 Task: Set the session name for RTP stream output to "session1".
Action: Mouse moved to (107, 11)
Screenshot: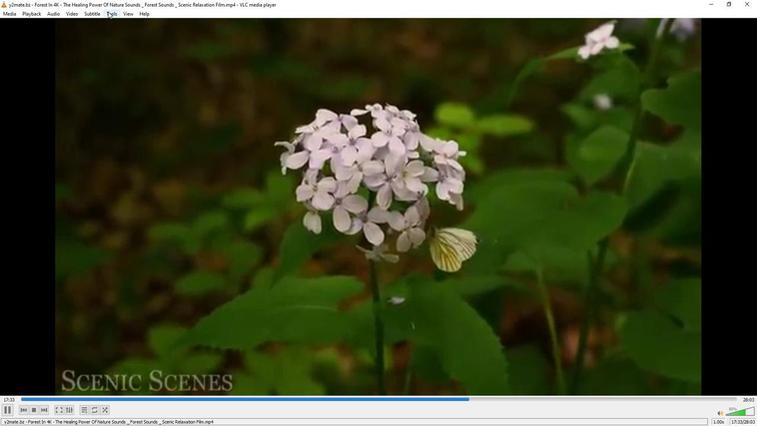 
Action: Mouse pressed left at (107, 11)
Screenshot: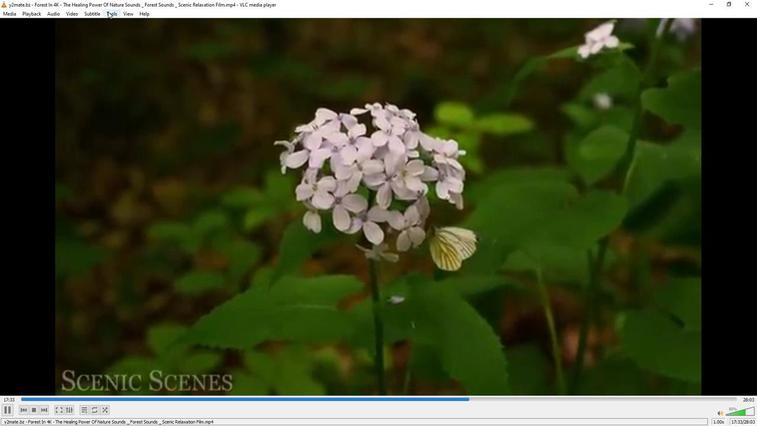 
Action: Mouse moved to (133, 106)
Screenshot: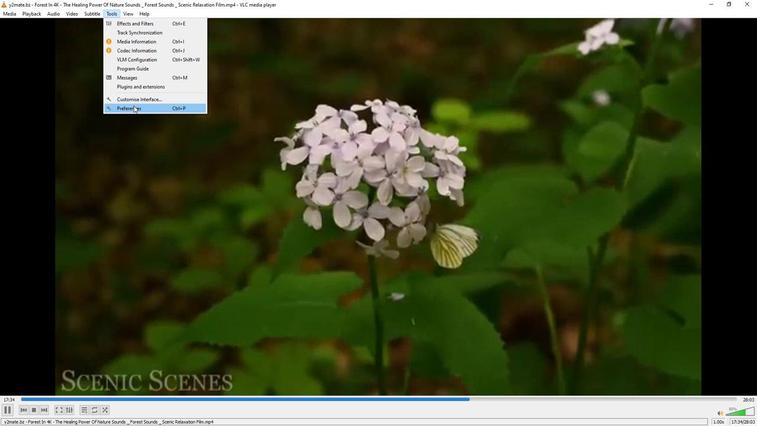 
Action: Mouse pressed left at (133, 106)
Screenshot: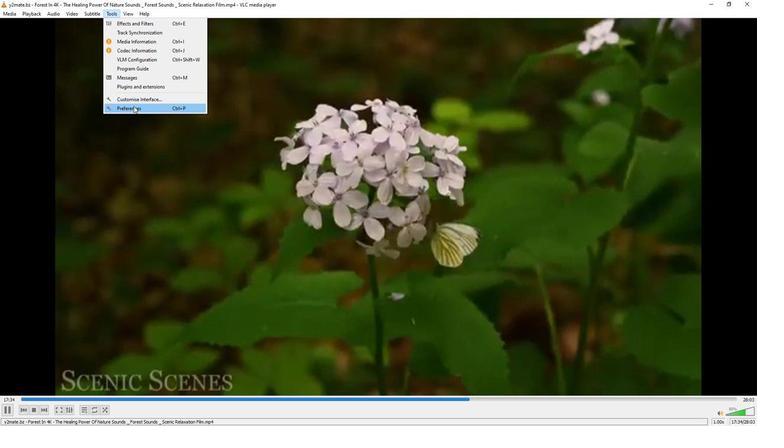 
Action: Mouse moved to (249, 348)
Screenshot: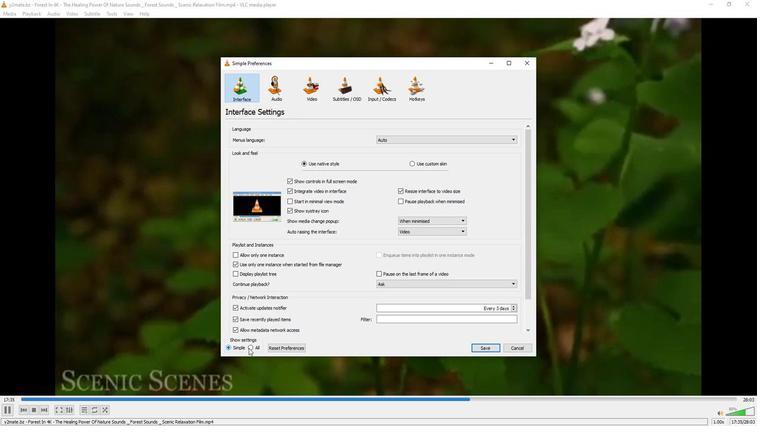 
Action: Mouse pressed left at (249, 348)
Screenshot: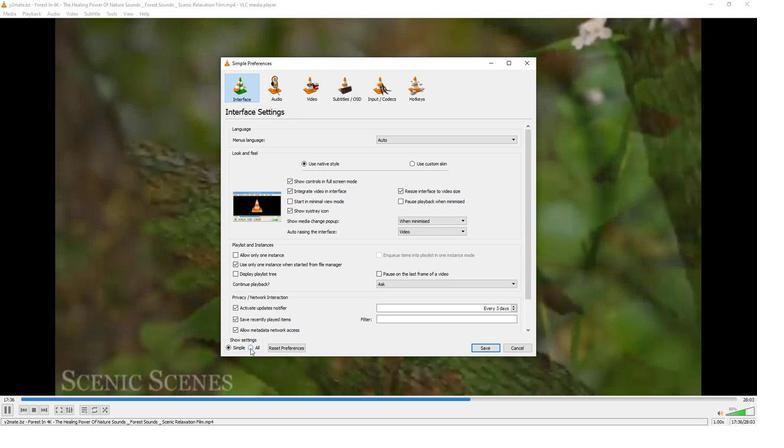 
Action: Mouse moved to (262, 267)
Screenshot: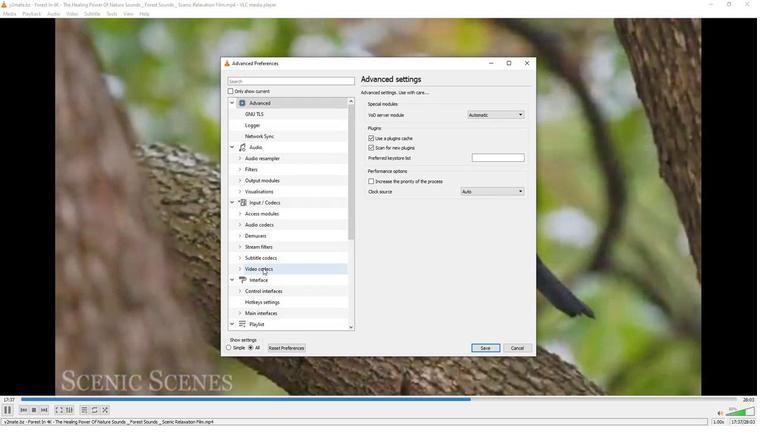 
Action: Mouse scrolled (262, 266) with delta (0, 0)
Screenshot: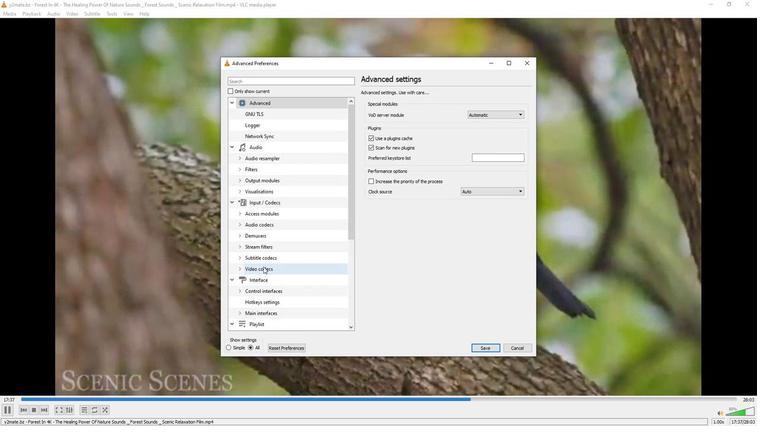 
Action: Mouse scrolled (262, 266) with delta (0, 0)
Screenshot: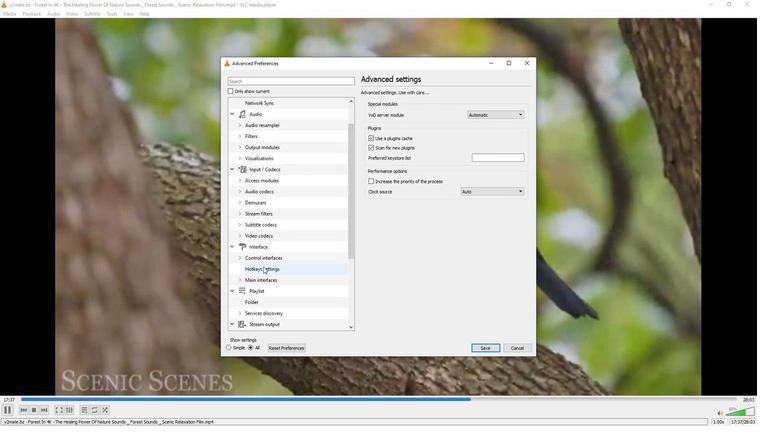 
Action: Mouse moved to (262, 265)
Screenshot: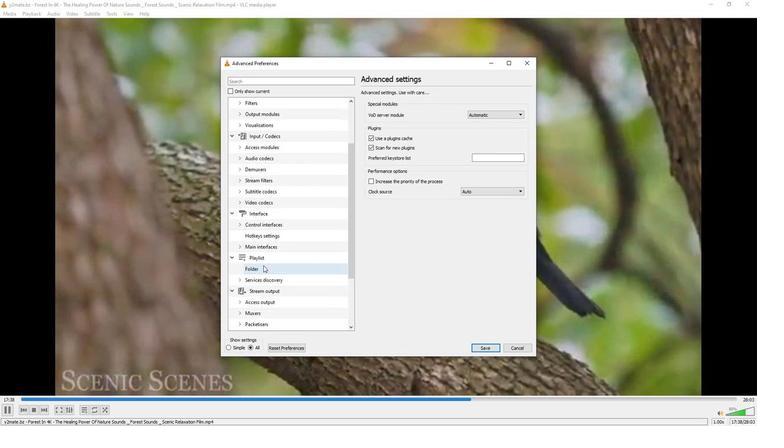 
Action: Mouse scrolled (262, 265) with delta (0, 0)
Screenshot: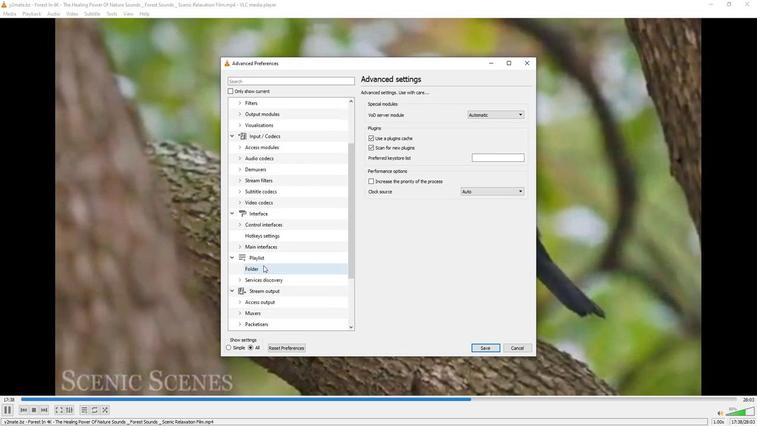 
Action: Mouse moved to (239, 302)
Screenshot: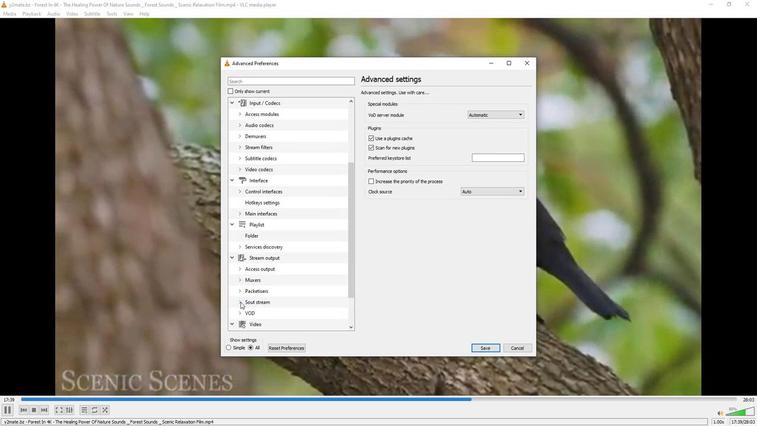 
Action: Mouse pressed left at (239, 302)
Screenshot: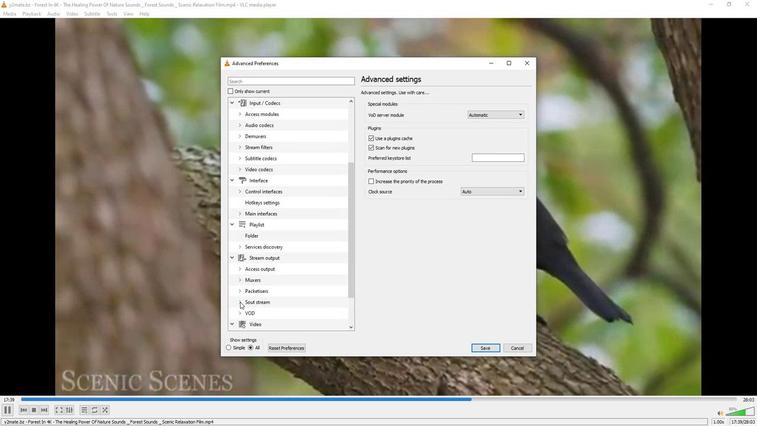 
Action: Mouse moved to (255, 294)
Screenshot: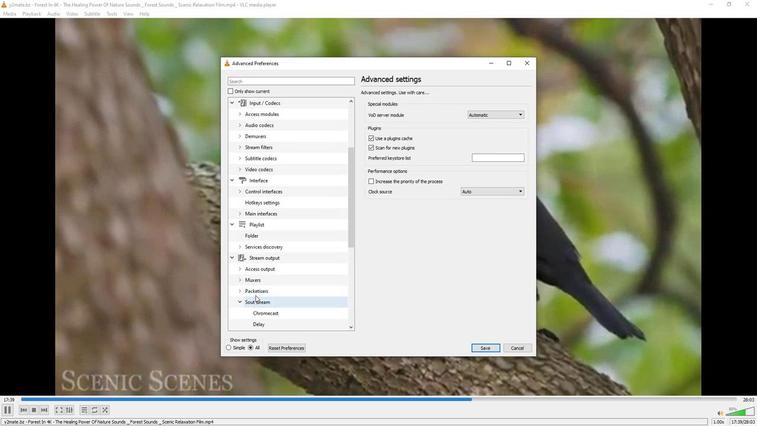 
Action: Mouse scrolled (255, 294) with delta (0, 0)
Screenshot: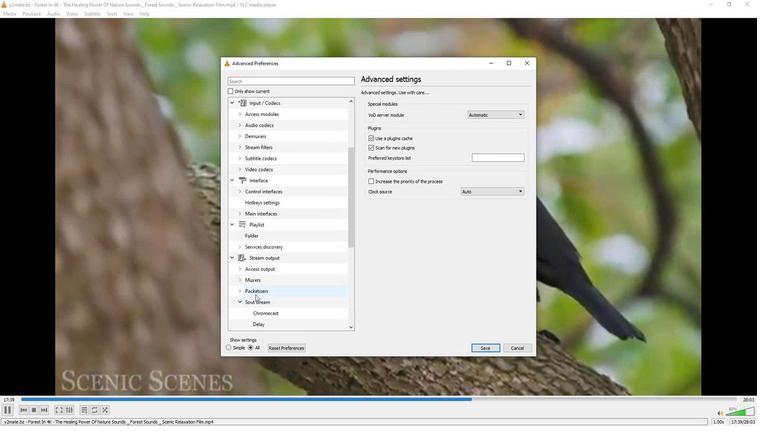 
Action: Mouse scrolled (255, 294) with delta (0, 0)
Screenshot: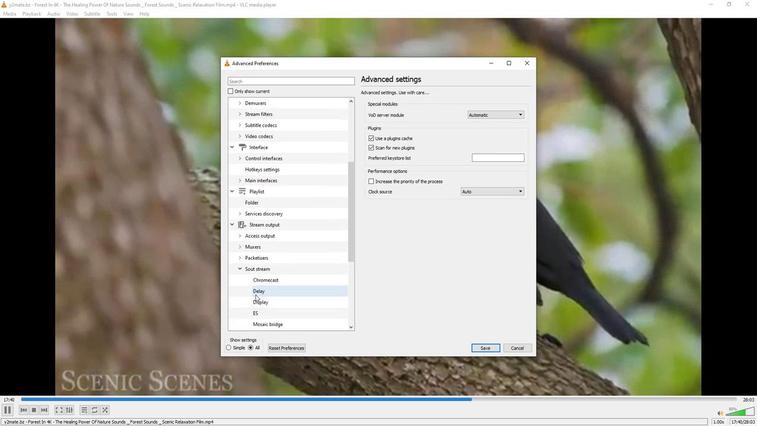 
Action: Mouse moved to (261, 312)
Screenshot: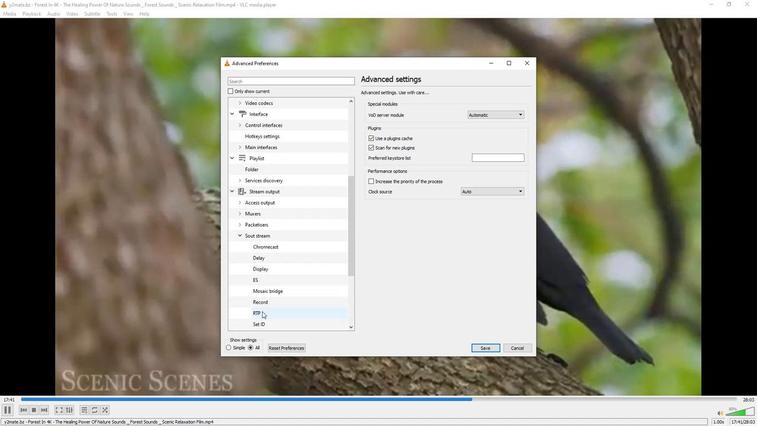 
Action: Mouse pressed left at (261, 312)
Screenshot: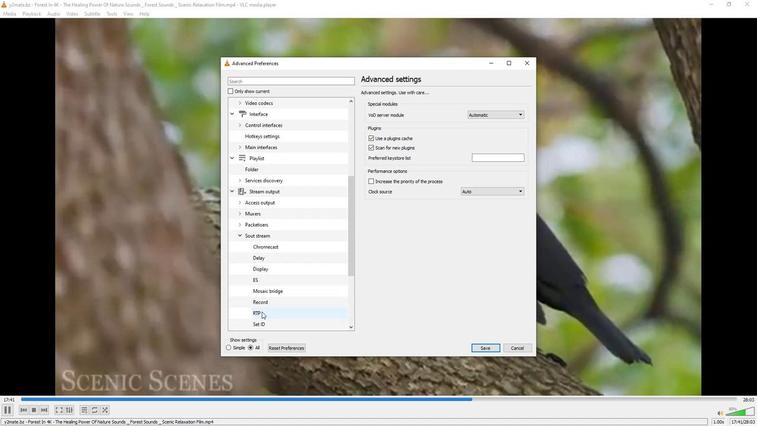 
Action: Mouse moved to (485, 149)
Screenshot: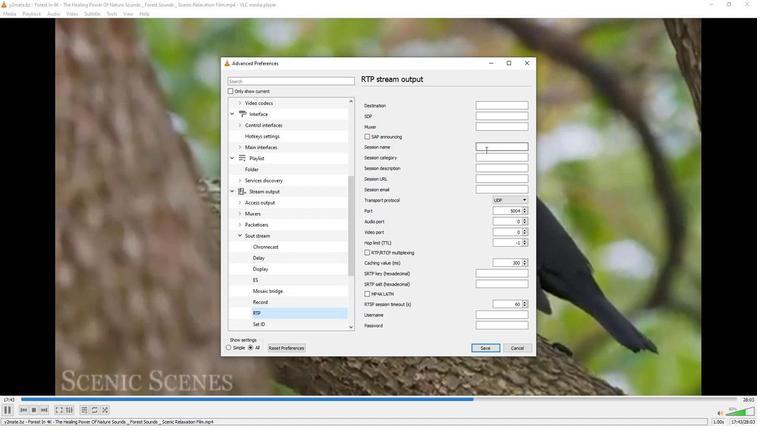 
Action: Mouse pressed left at (485, 149)
Screenshot: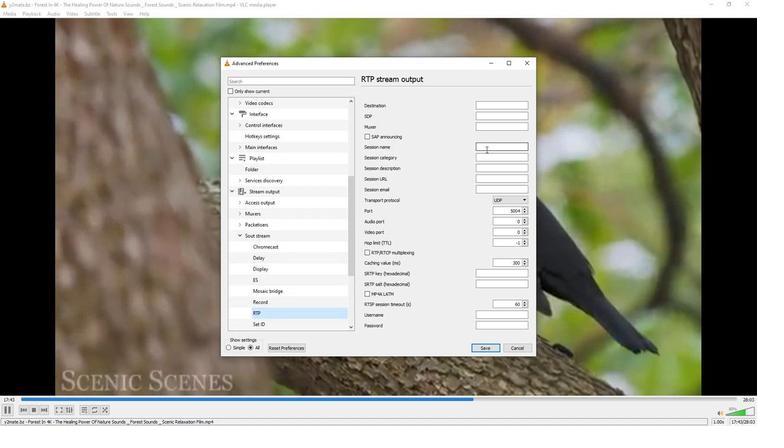 
Action: Mouse moved to (484, 149)
Screenshot: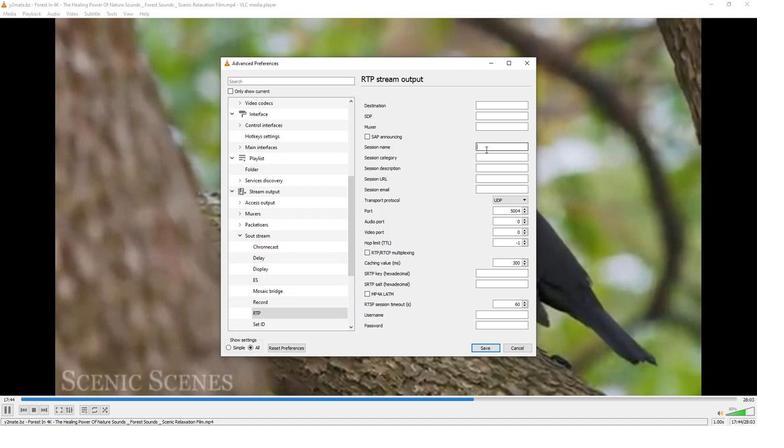 
Action: Key pressed session1
Screenshot: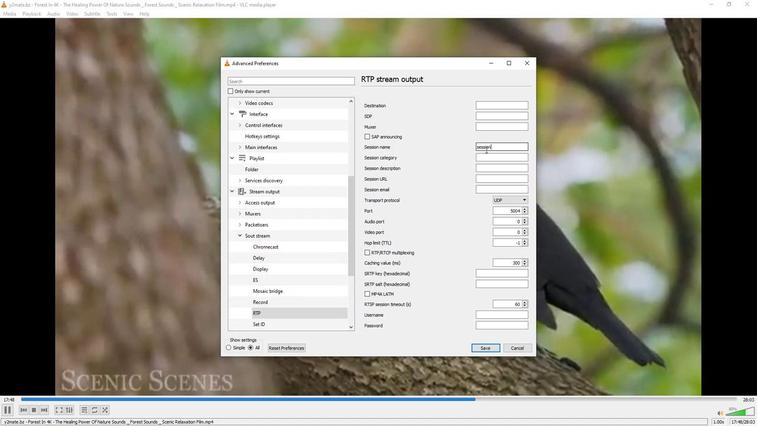 
